 Task: Change the default duration of the event settings to 45 minutes.
Action: Mouse moved to (861, 88)
Screenshot: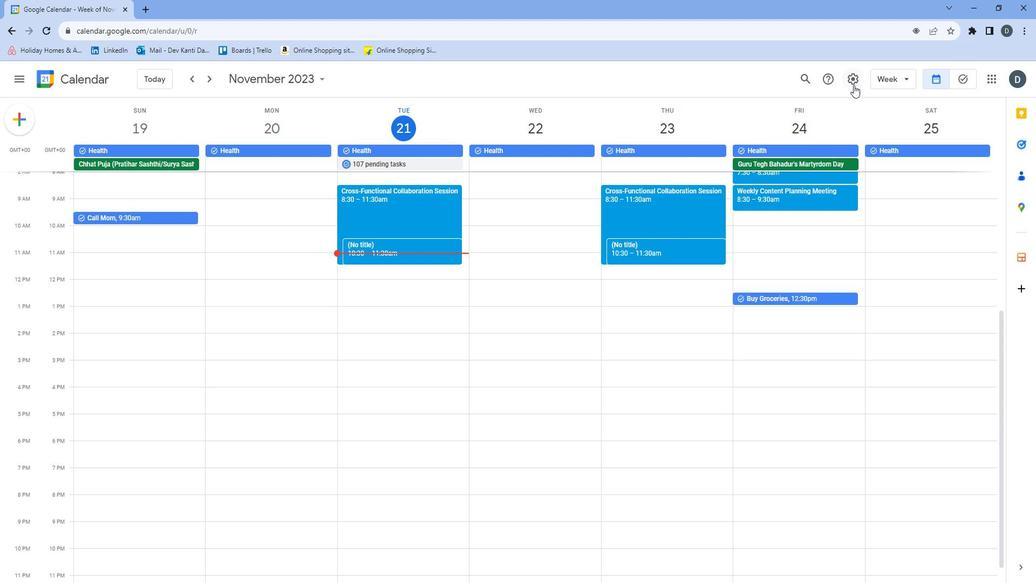 
Action: Mouse pressed left at (861, 88)
Screenshot: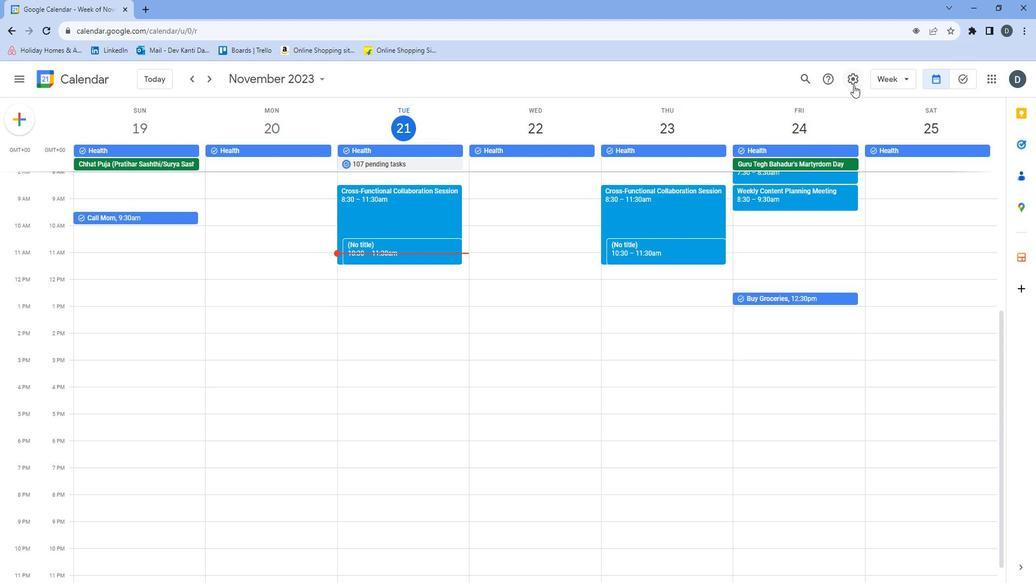 
Action: Mouse moved to (867, 104)
Screenshot: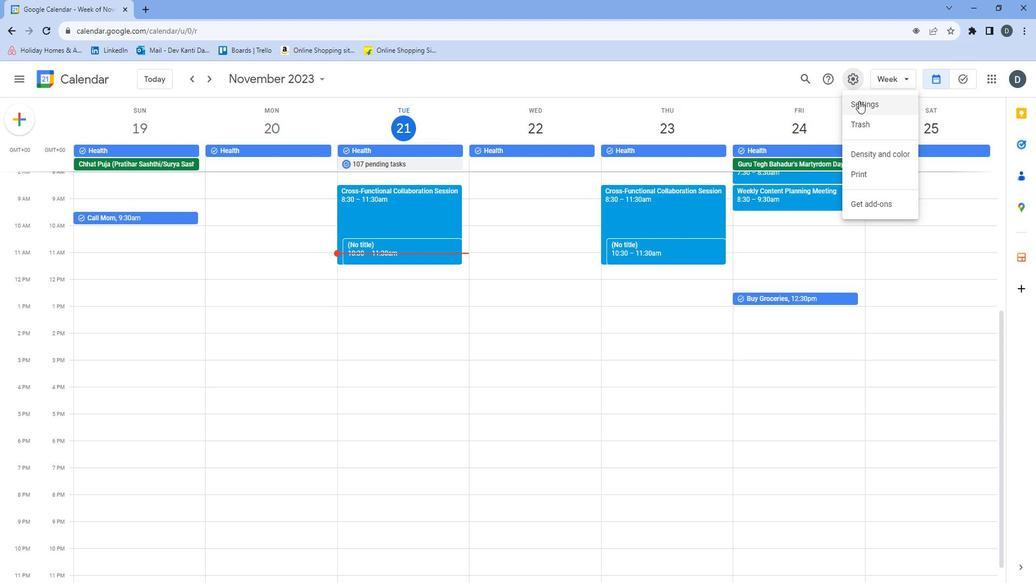 
Action: Mouse pressed left at (867, 104)
Screenshot: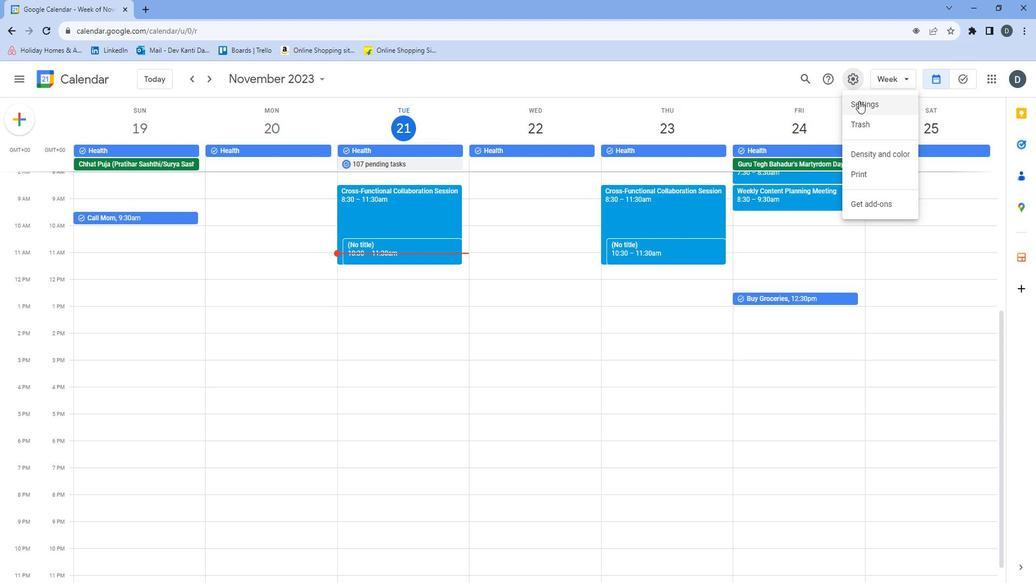 
Action: Mouse moved to (541, 272)
Screenshot: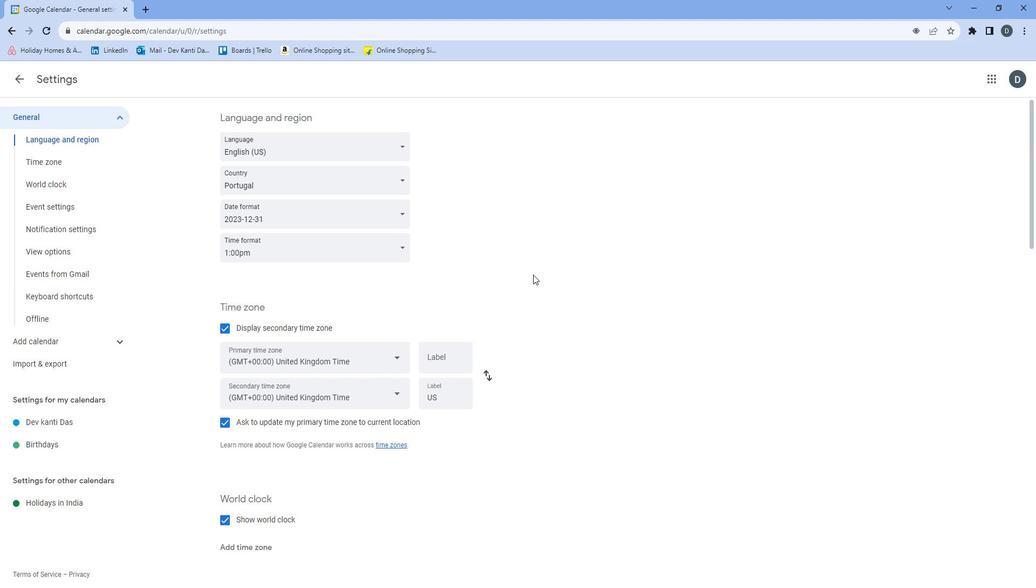 
Action: Mouse scrolled (541, 271) with delta (0, 0)
Screenshot: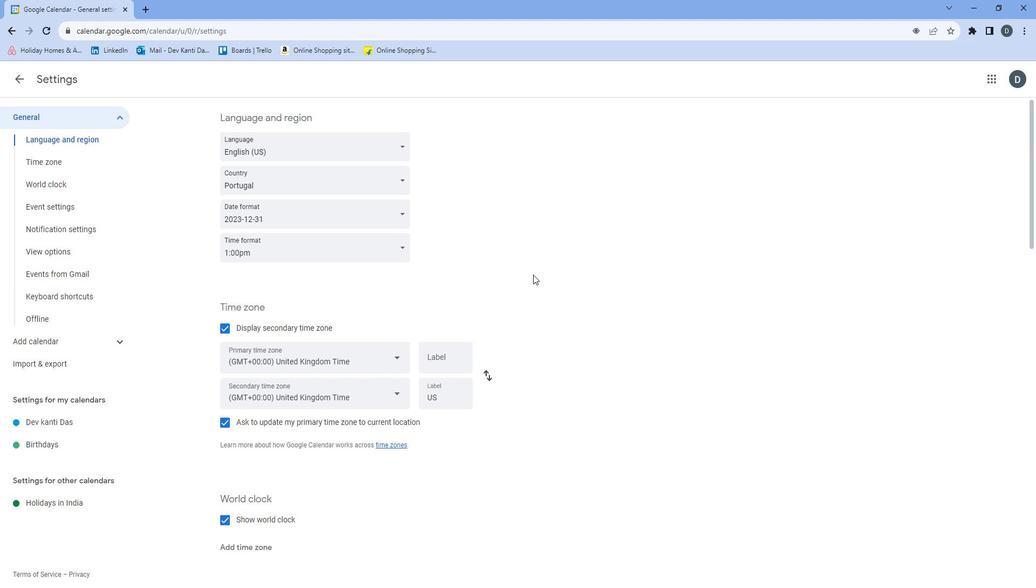 
Action: Mouse moved to (541, 272)
Screenshot: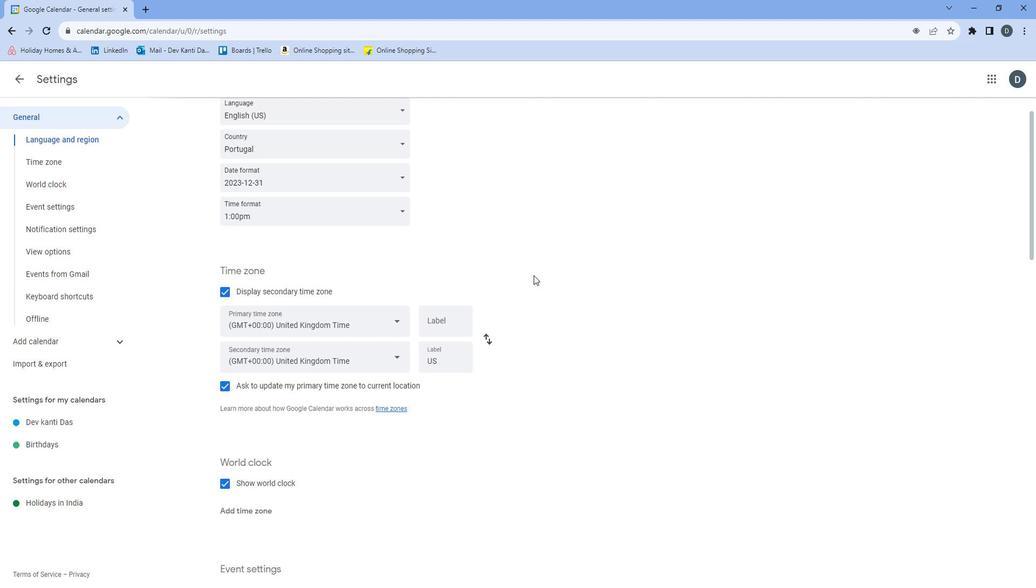 
Action: Mouse scrolled (541, 271) with delta (0, 0)
Screenshot: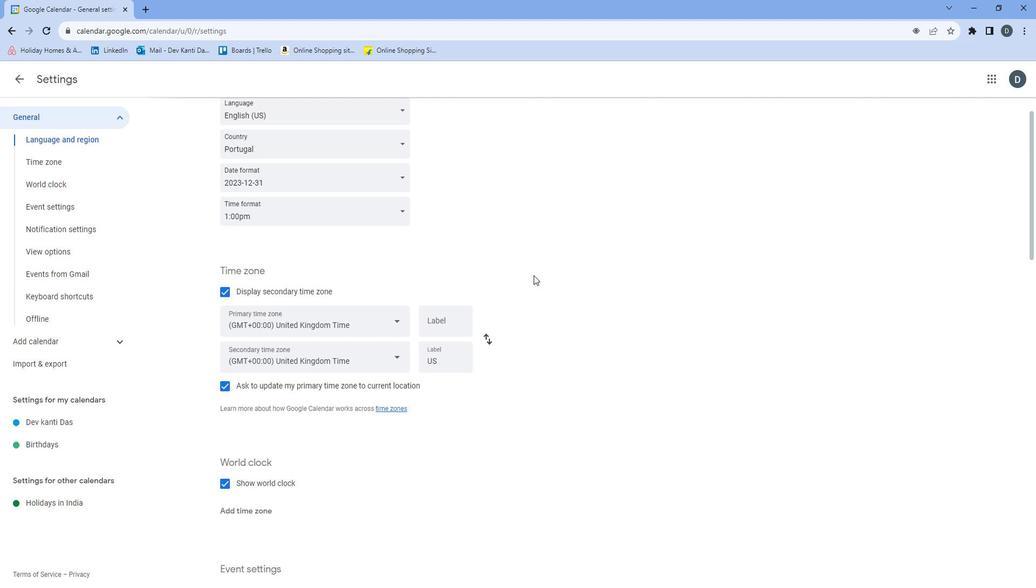 
Action: Mouse moved to (541, 272)
Screenshot: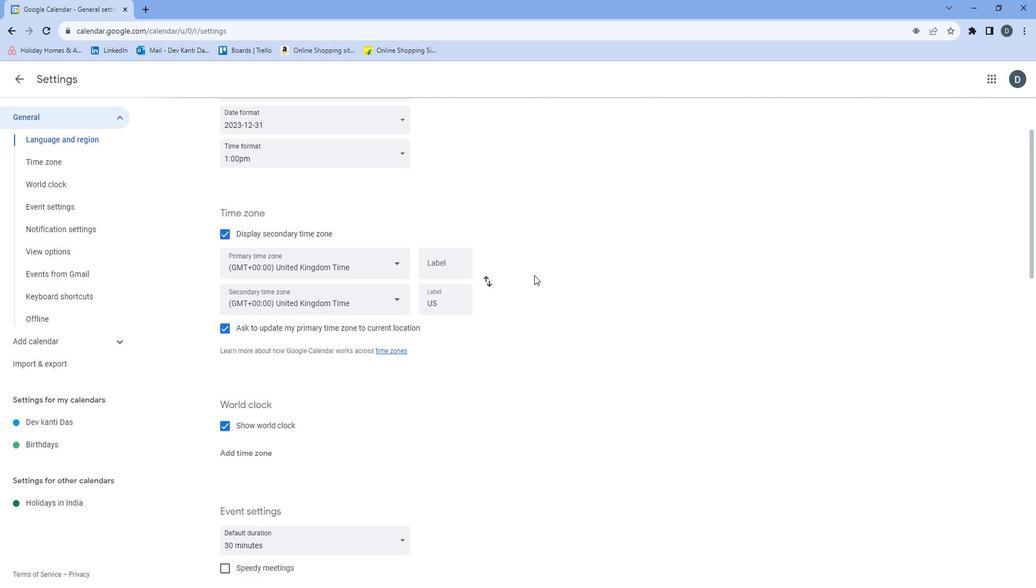 
Action: Mouse scrolled (541, 271) with delta (0, 0)
Screenshot: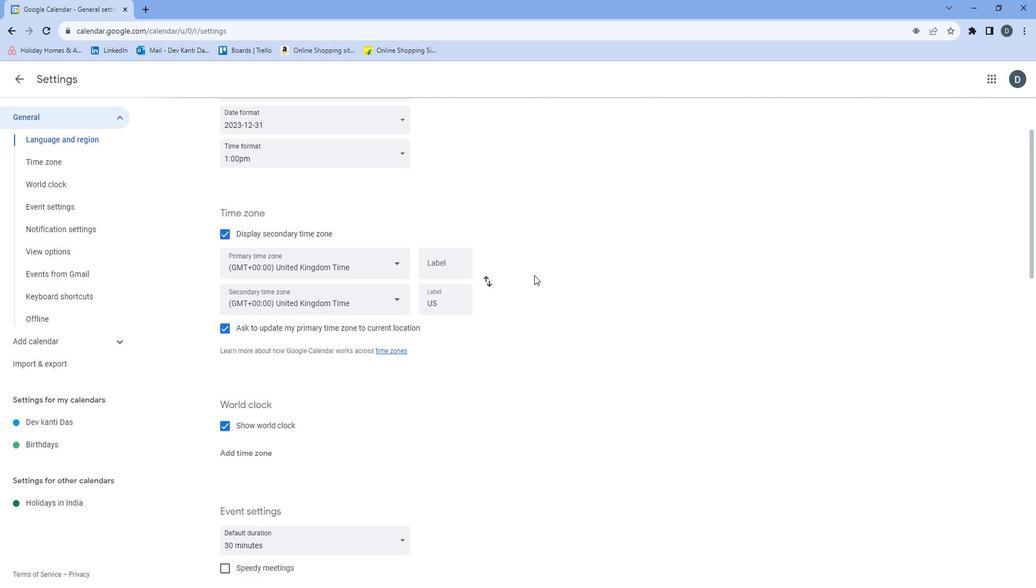 
Action: Mouse moved to (542, 272)
Screenshot: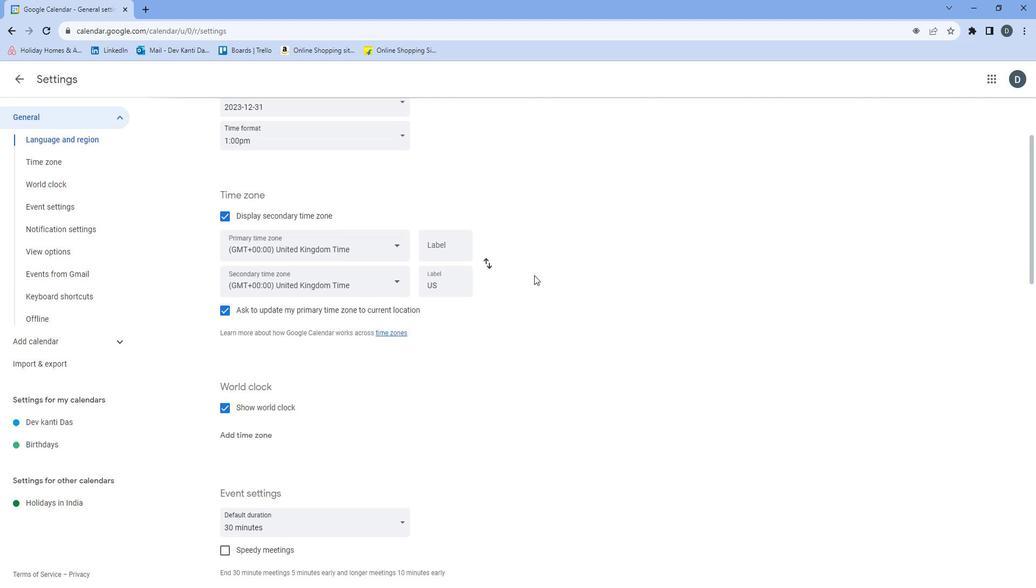
Action: Mouse scrolled (542, 271) with delta (0, 0)
Screenshot: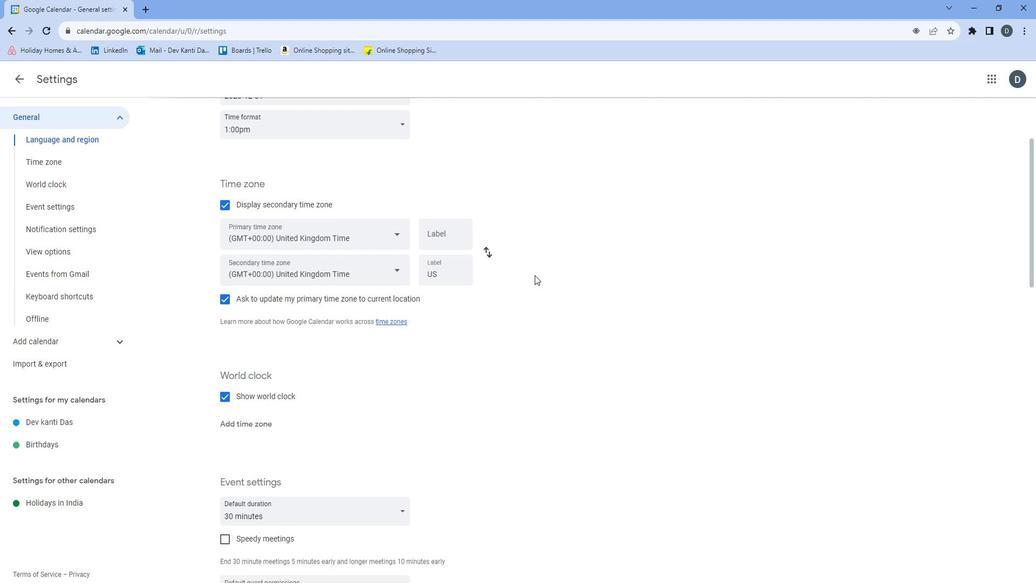 
Action: Mouse scrolled (542, 271) with delta (0, 0)
Screenshot: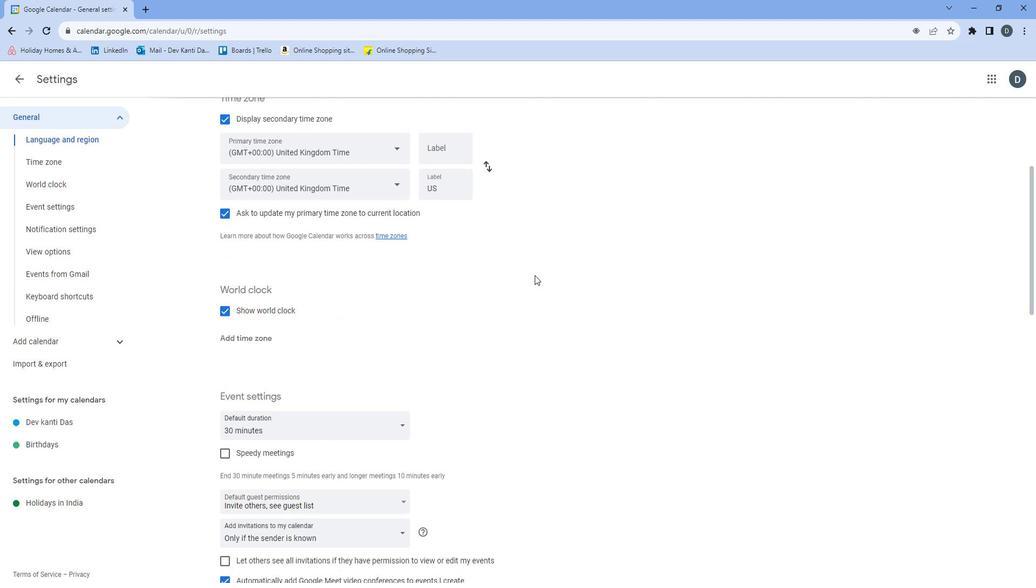 
Action: Mouse moved to (542, 272)
Screenshot: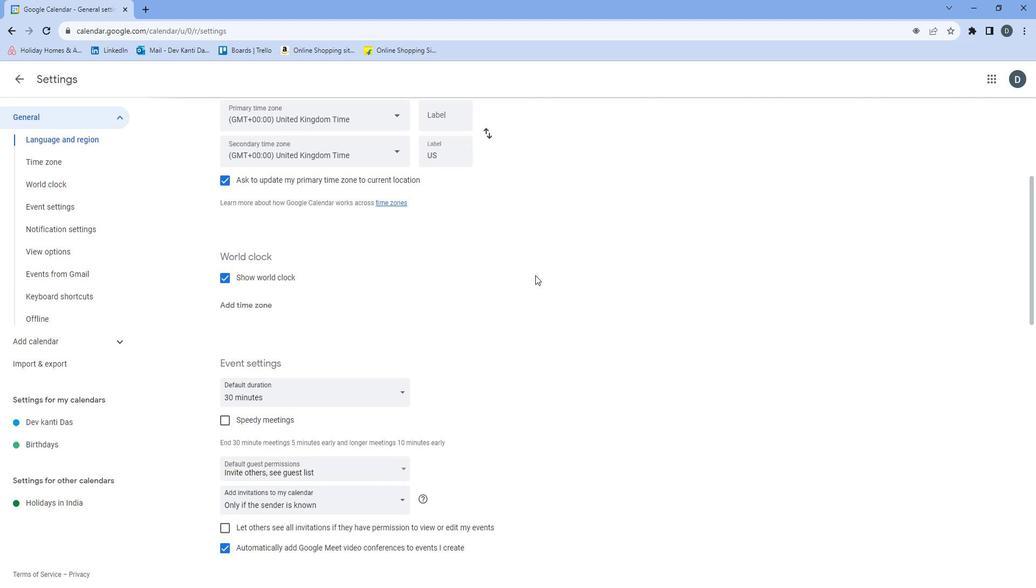 
Action: Mouse scrolled (542, 271) with delta (0, 0)
Screenshot: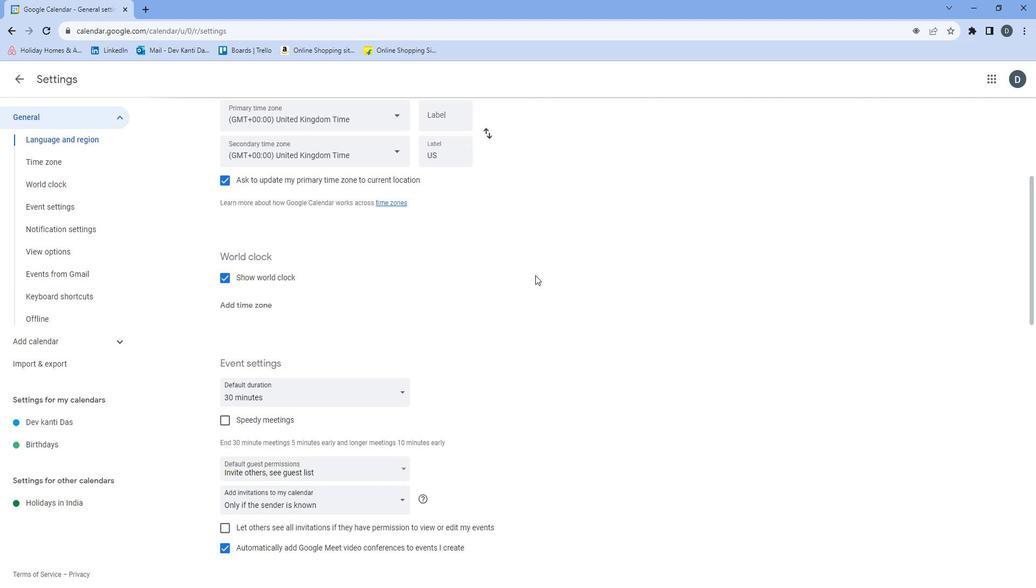 
Action: Mouse moved to (542, 272)
Screenshot: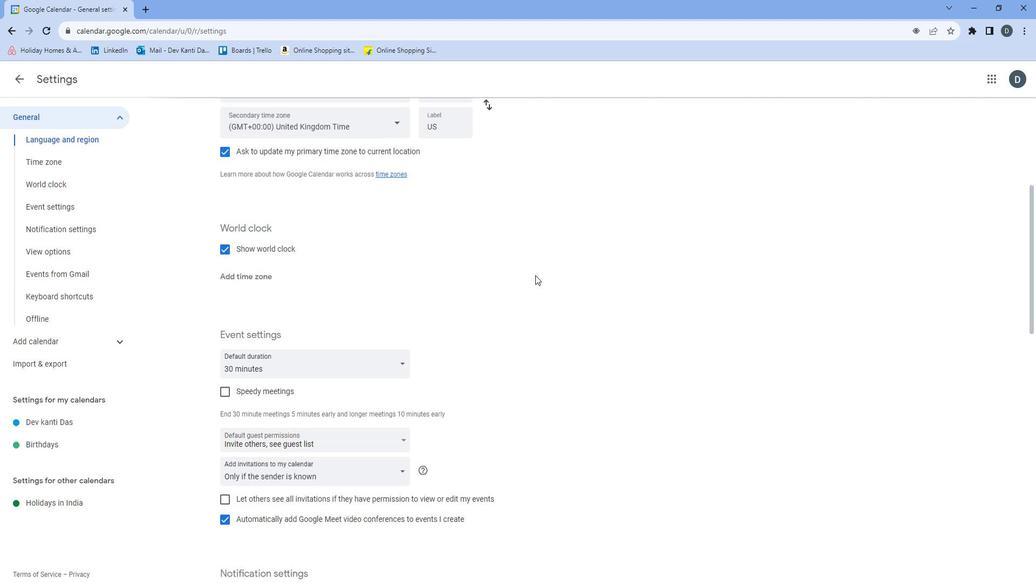 
Action: Mouse scrolled (542, 271) with delta (0, 0)
Screenshot: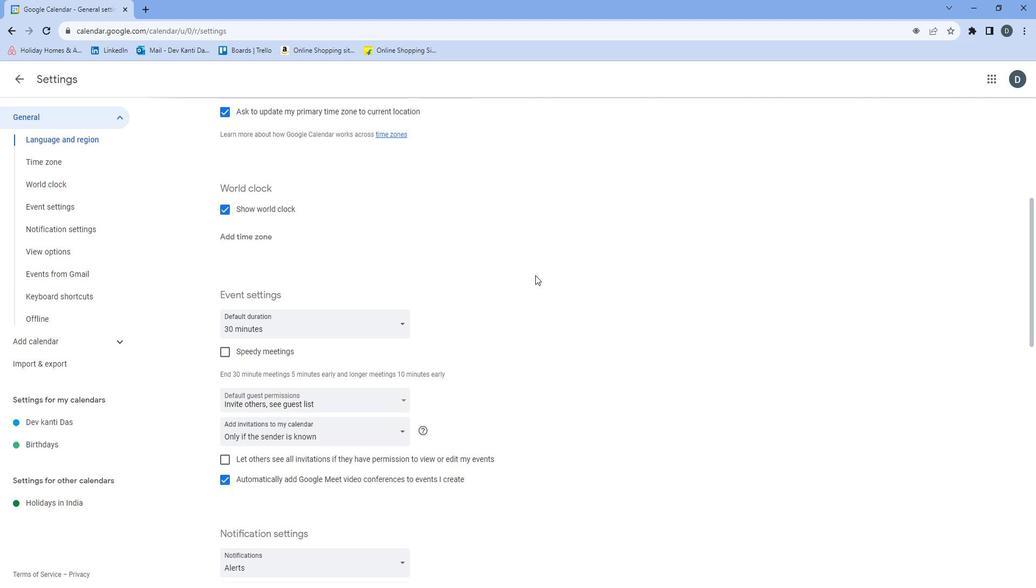 
Action: Mouse moved to (543, 273)
Screenshot: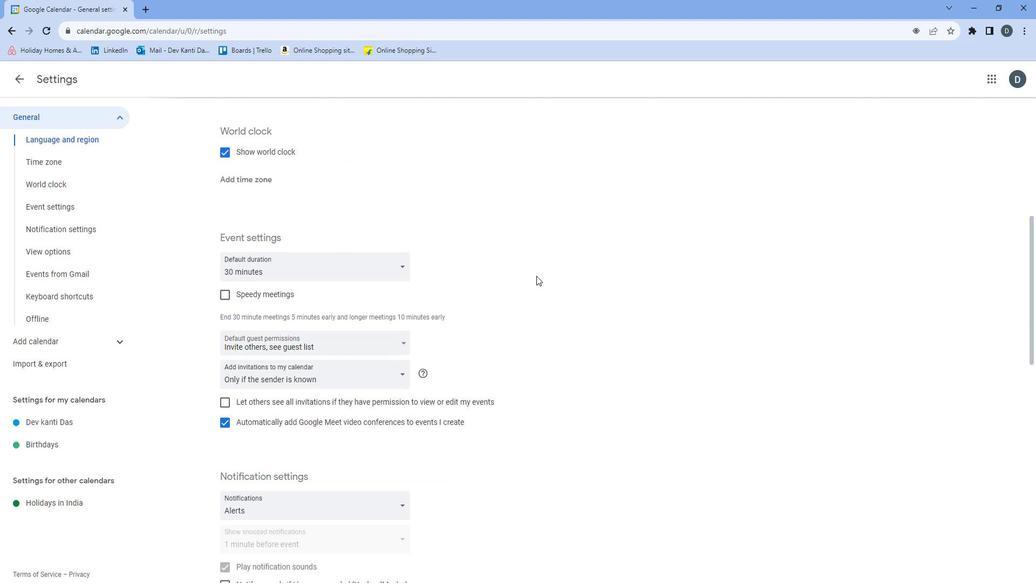 
Action: Mouse scrolled (543, 272) with delta (0, 0)
Screenshot: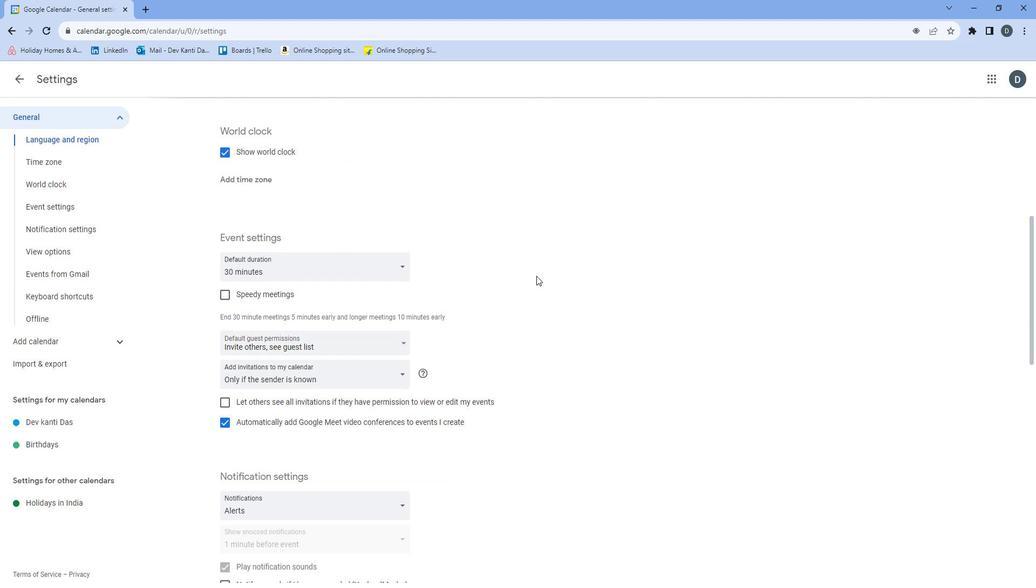 
Action: Mouse moved to (407, 186)
Screenshot: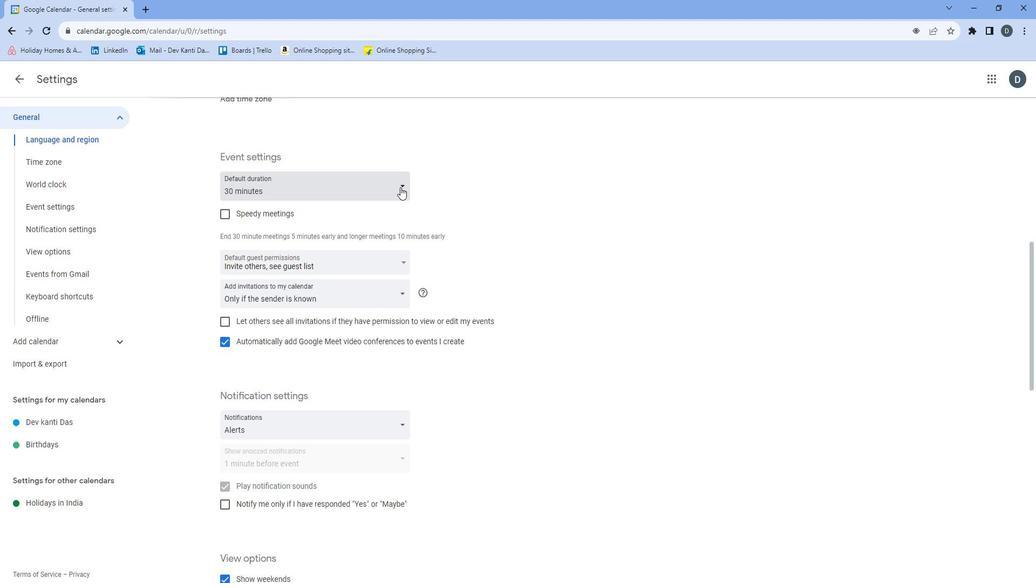 
Action: Mouse pressed left at (407, 186)
Screenshot: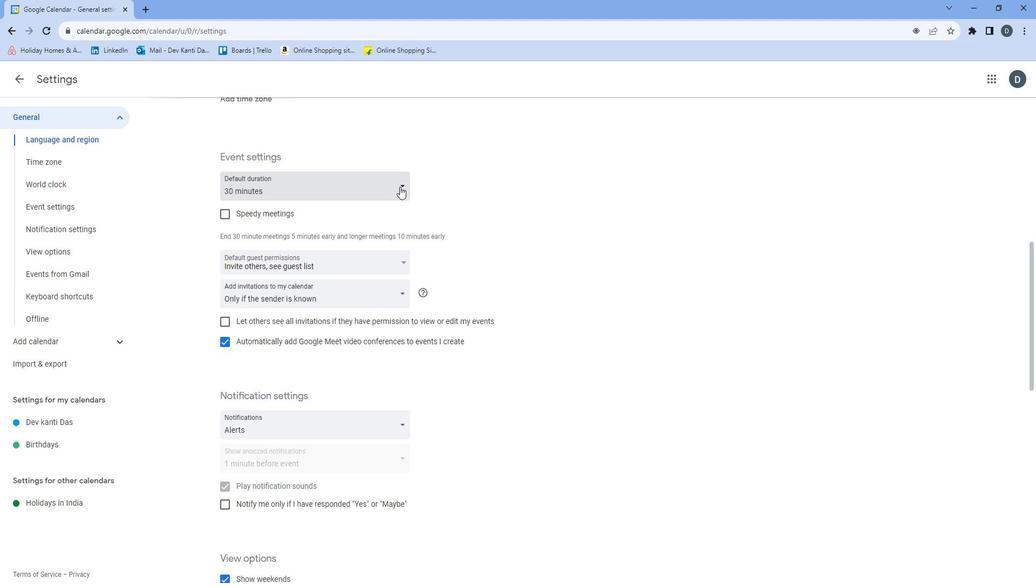
Action: Mouse moved to (359, 287)
Screenshot: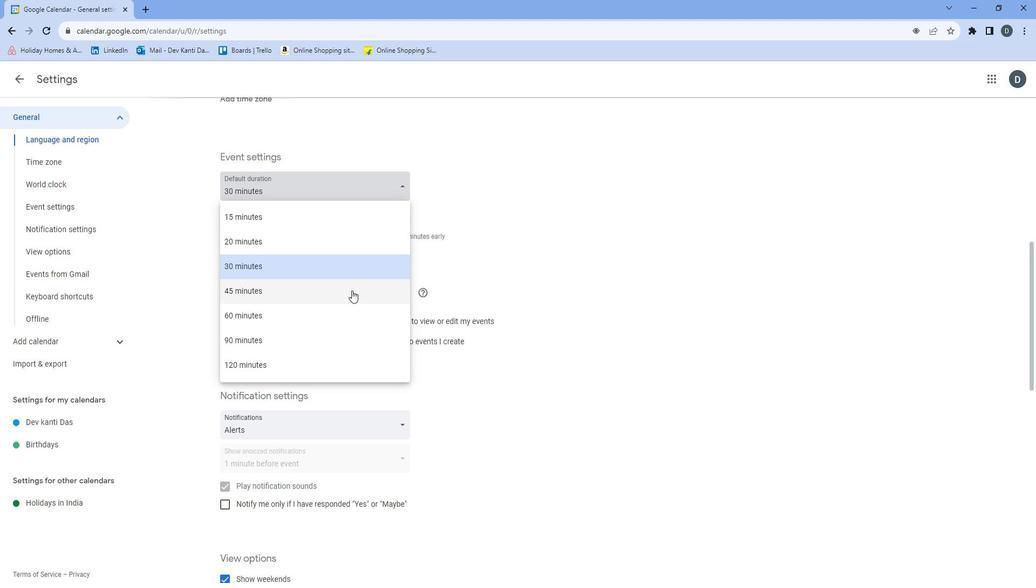 
Action: Mouse pressed left at (359, 287)
Screenshot: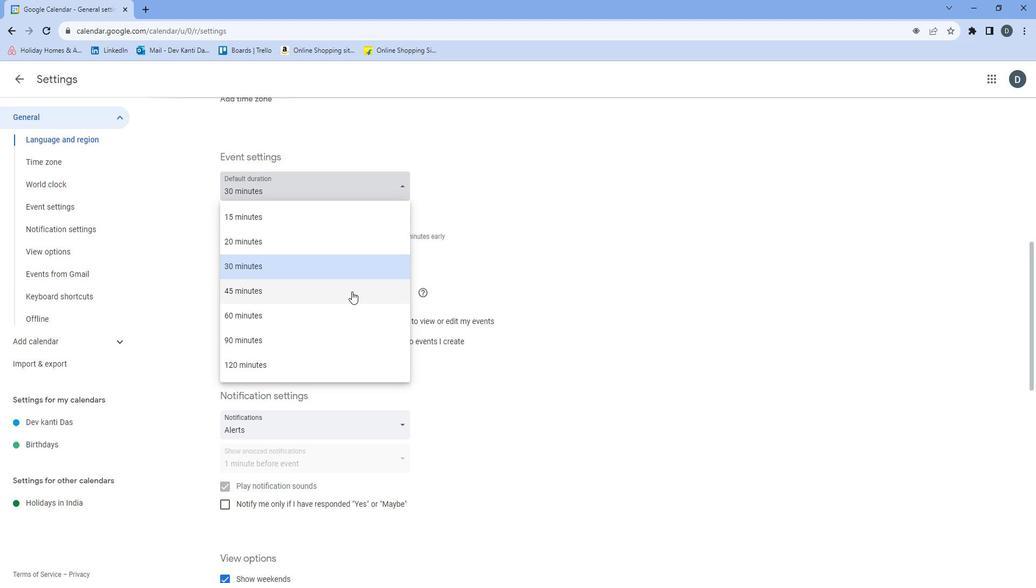 
Action: Mouse moved to (581, 284)
Screenshot: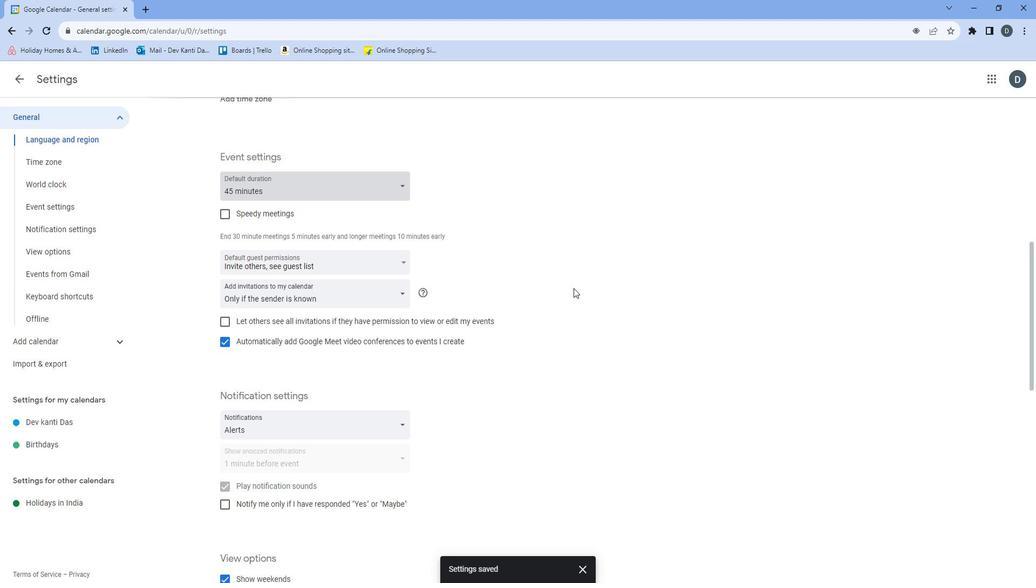 
